 Task: Convert a batch of video files from MP4 to FLV format using VLC's batch conversion tool.
Action: Mouse moved to (151, 148)
Screenshot: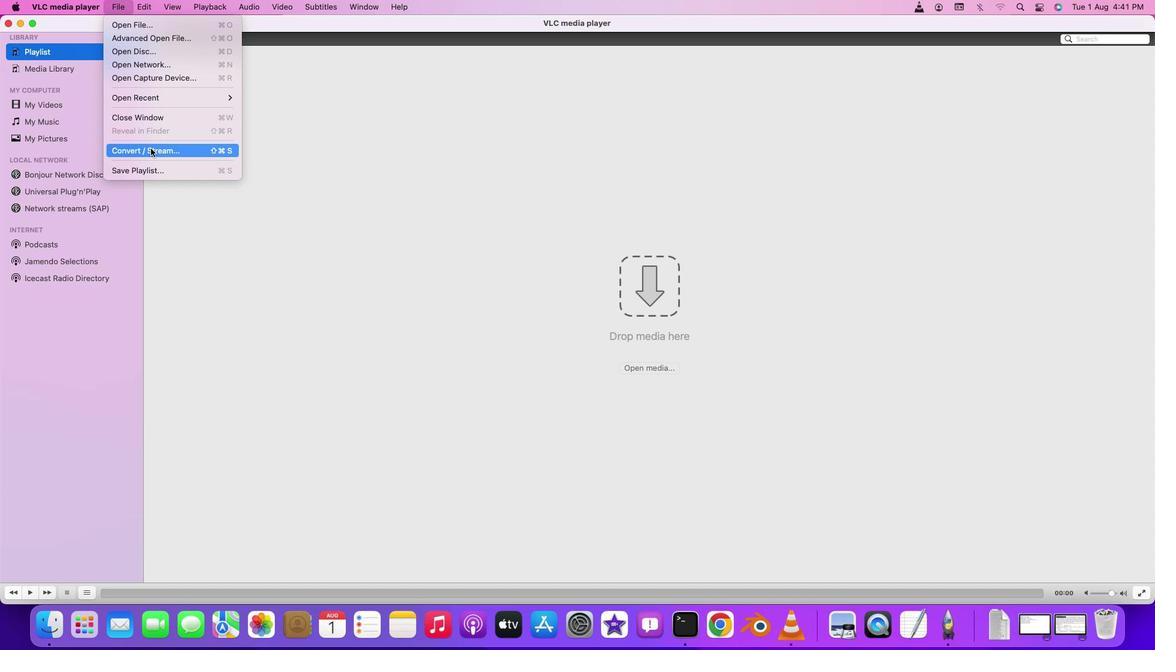 
Action: Mouse pressed left at (151, 148)
Screenshot: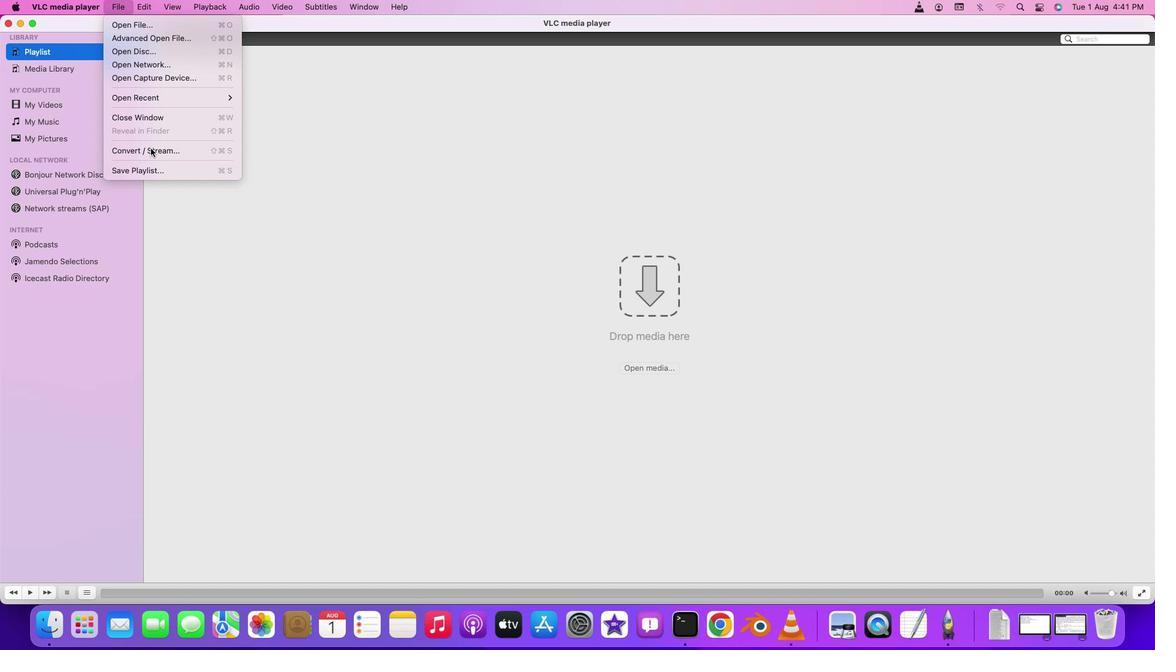 
Action: Mouse moved to (459, 406)
Screenshot: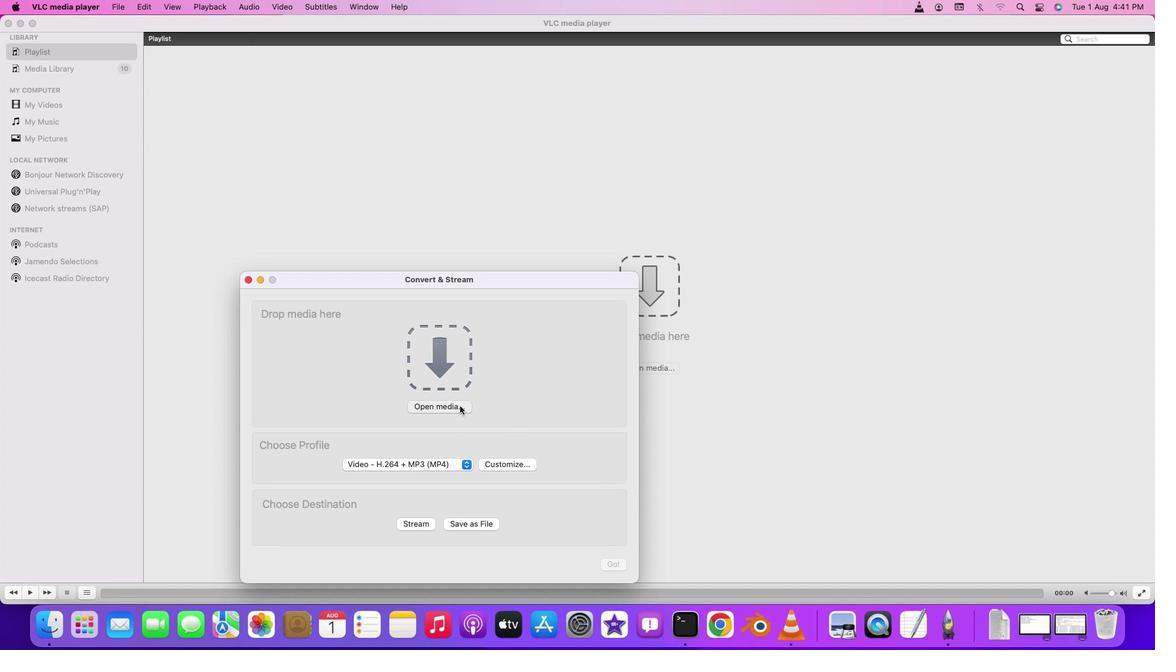 
Action: Mouse pressed left at (459, 406)
Screenshot: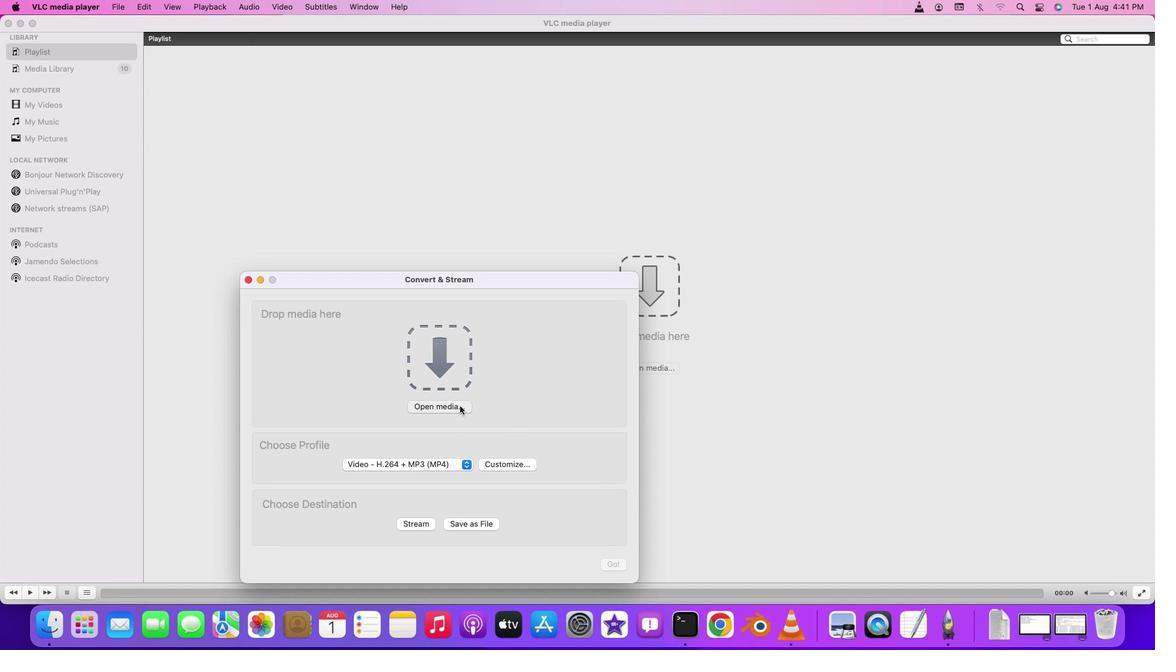 
Action: Mouse moved to (245, 358)
Screenshot: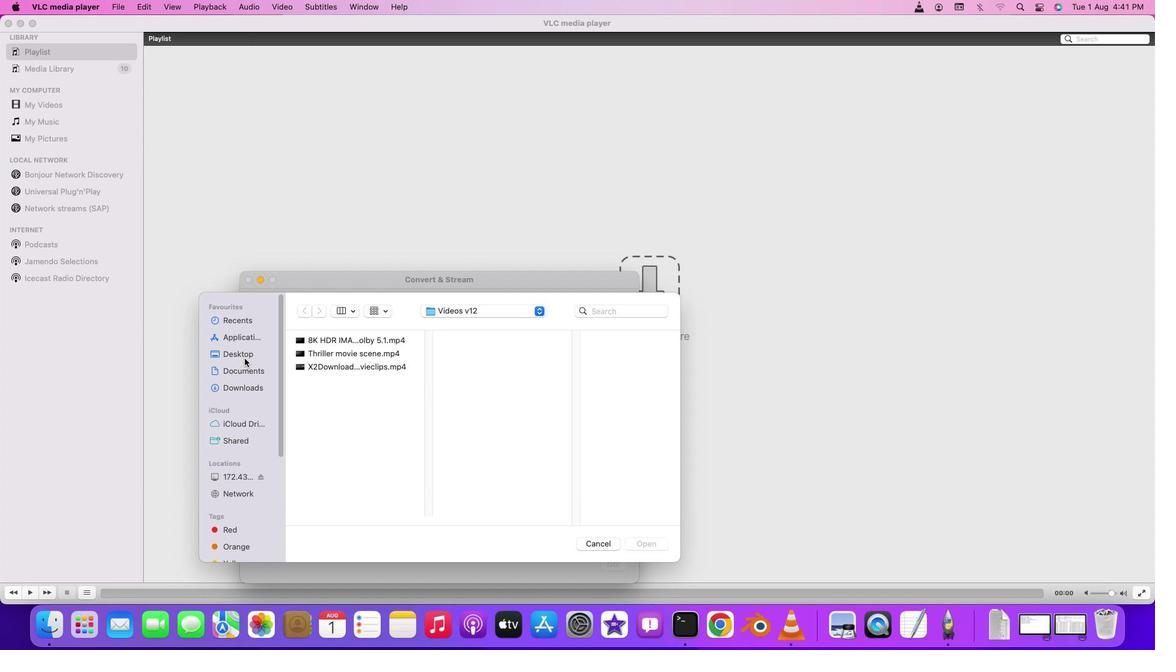 
Action: Mouse pressed left at (245, 358)
Screenshot: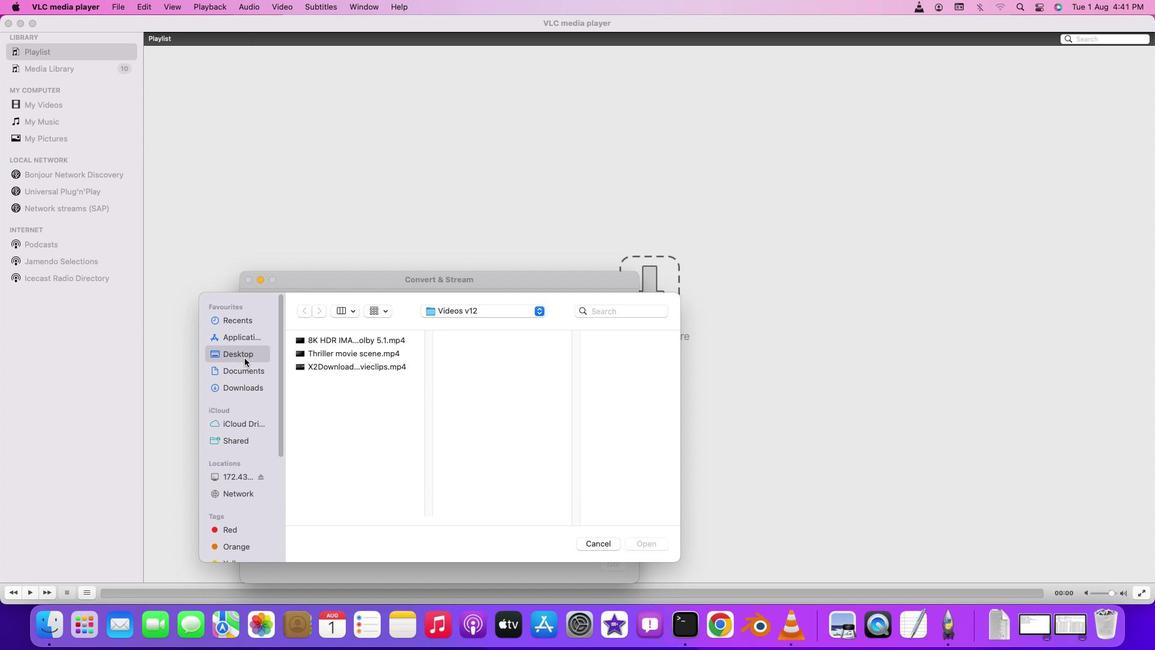 
Action: Mouse moved to (342, 470)
Screenshot: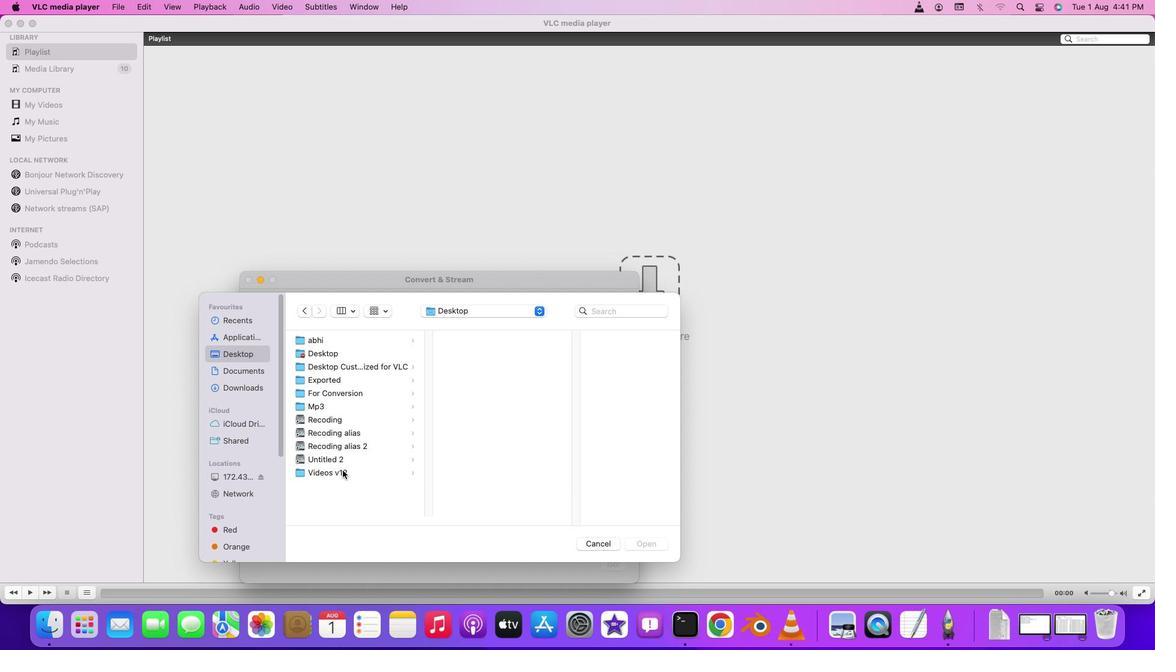 
Action: Mouse pressed left at (342, 470)
Screenshot: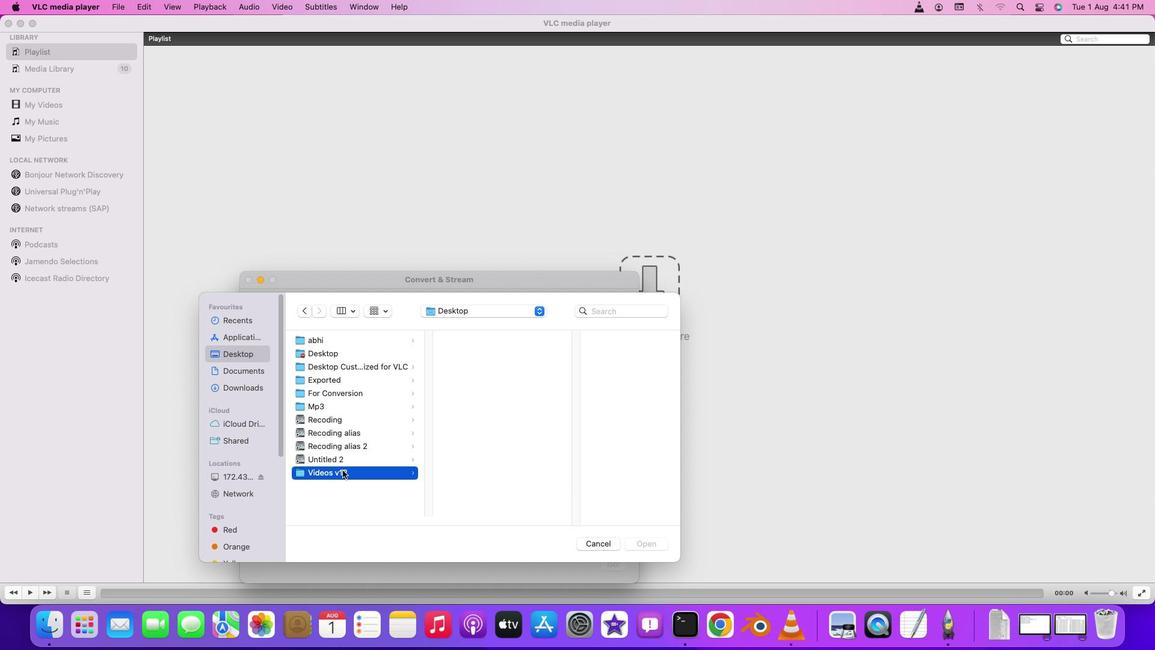 
Action: Mouse pressed left at (342, 470)
Screenshot: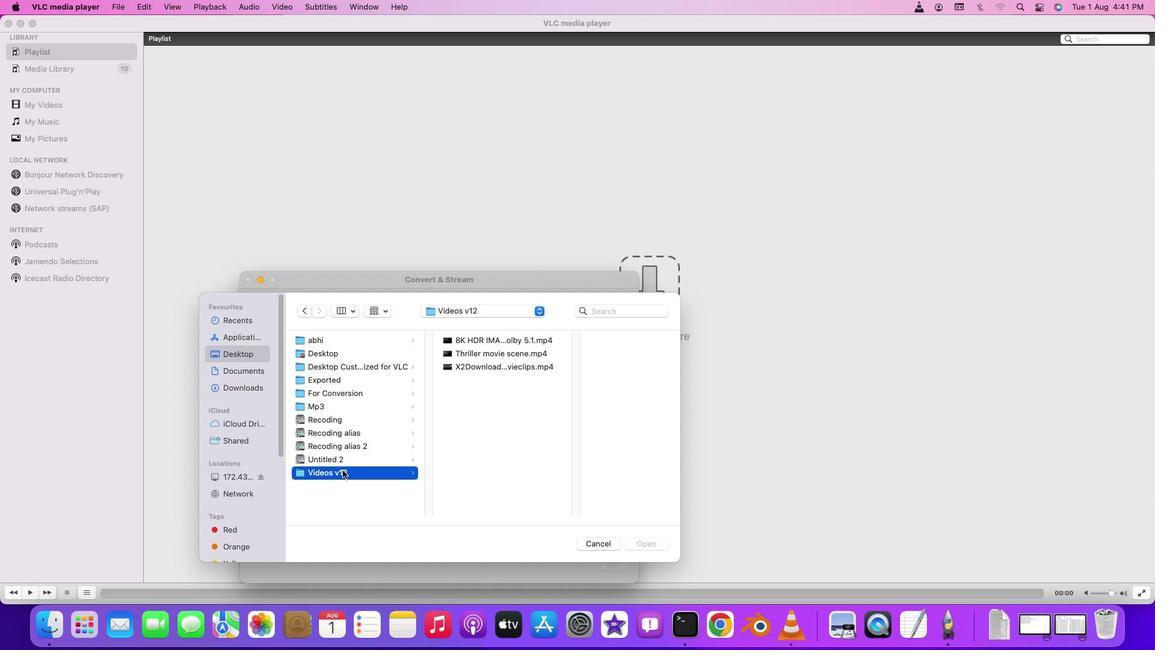 
Action: Mouse moved to (502, 356)
Screenshot: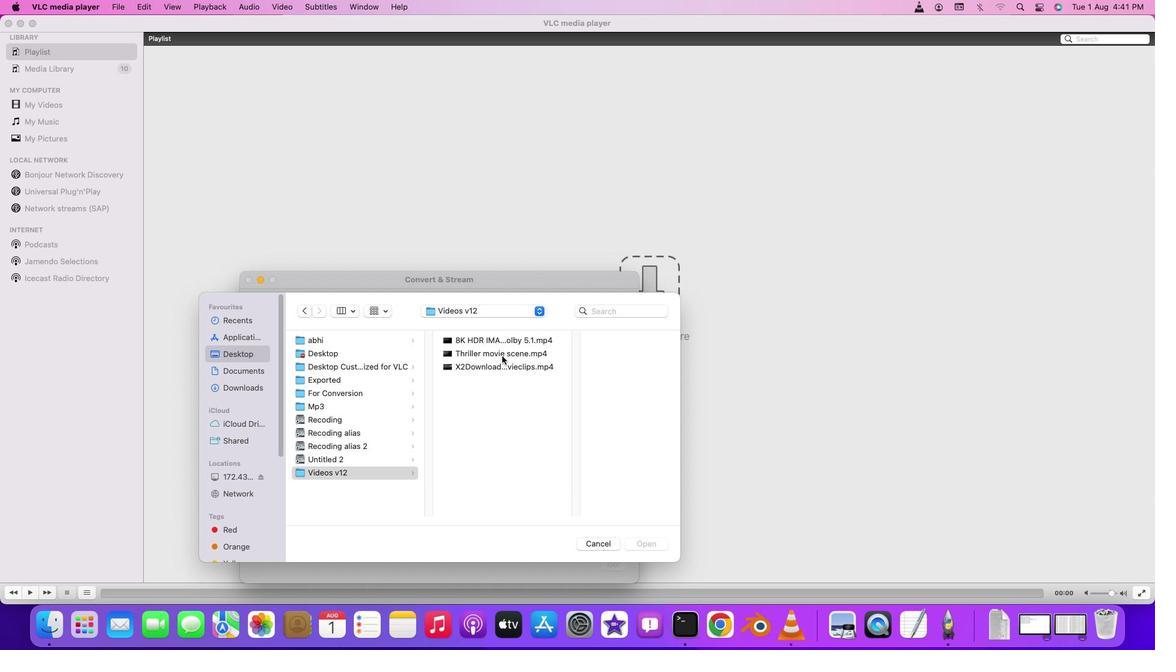 
Action: Mouse pressed left at (502, 356)
Screenshot: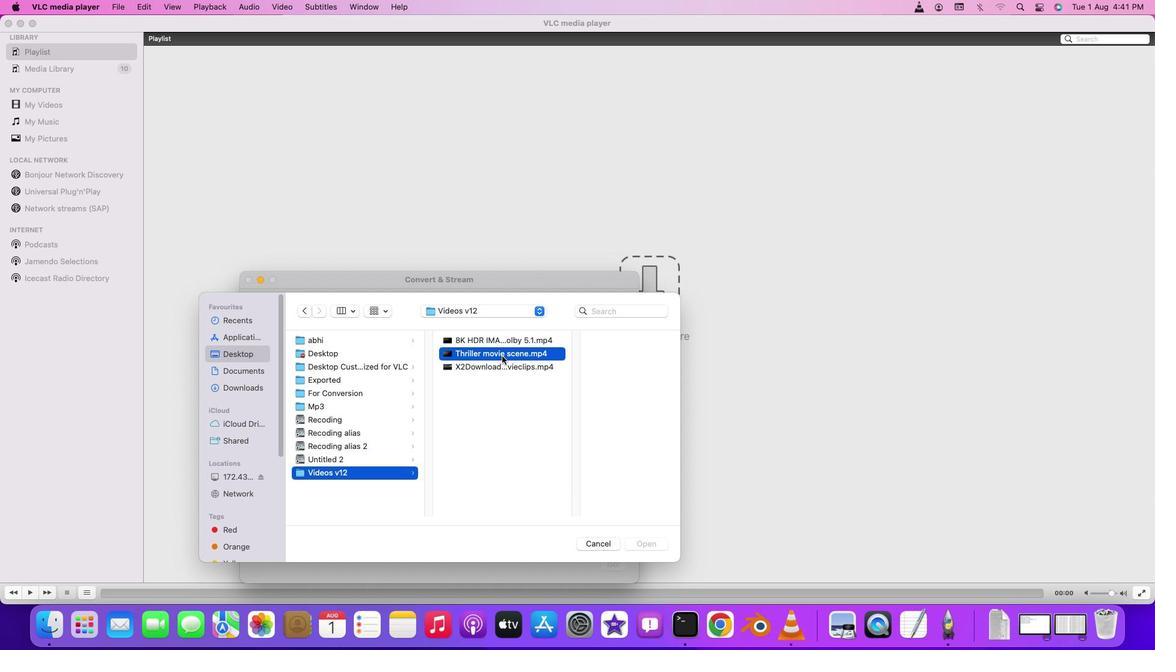 
Action: Mouse pressed left at (502, 356)
Screenshot: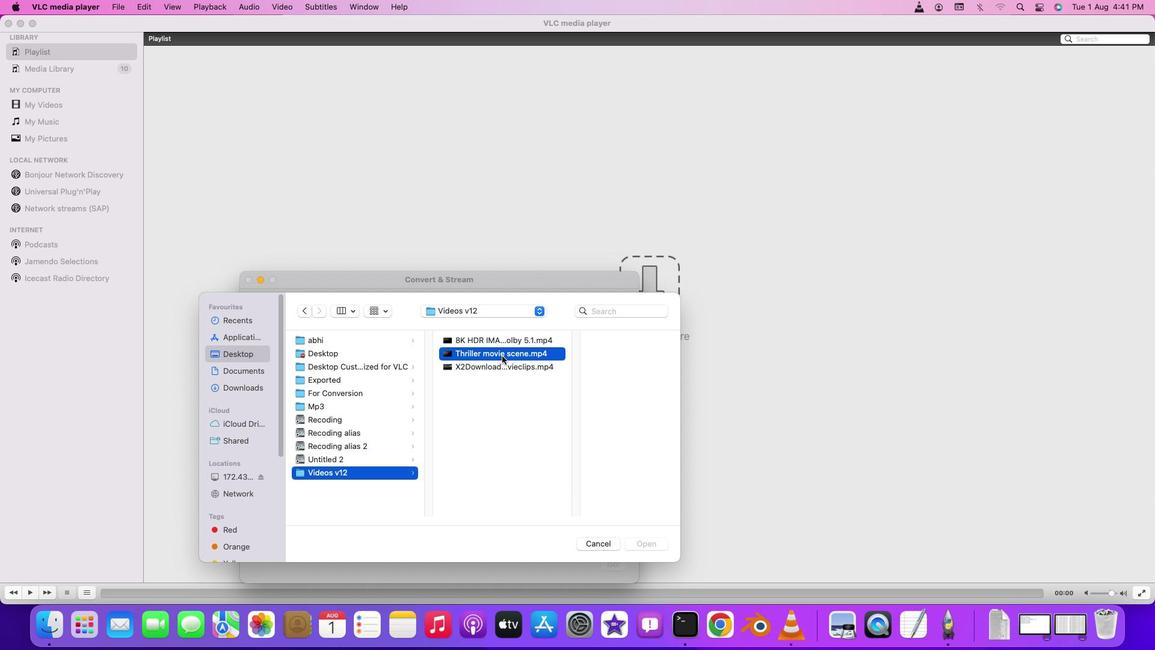 
Action: Mouse moved to (510, 465)
Screenshot: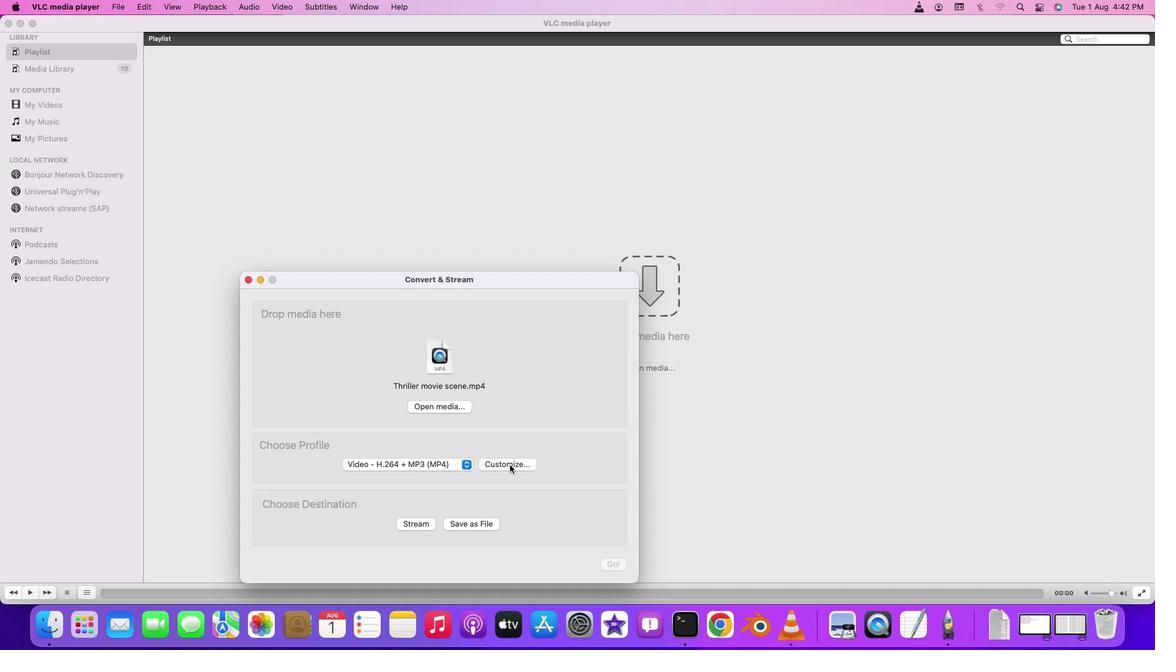 
Action: Mouse pressed left at (510, 465)
Screenshot: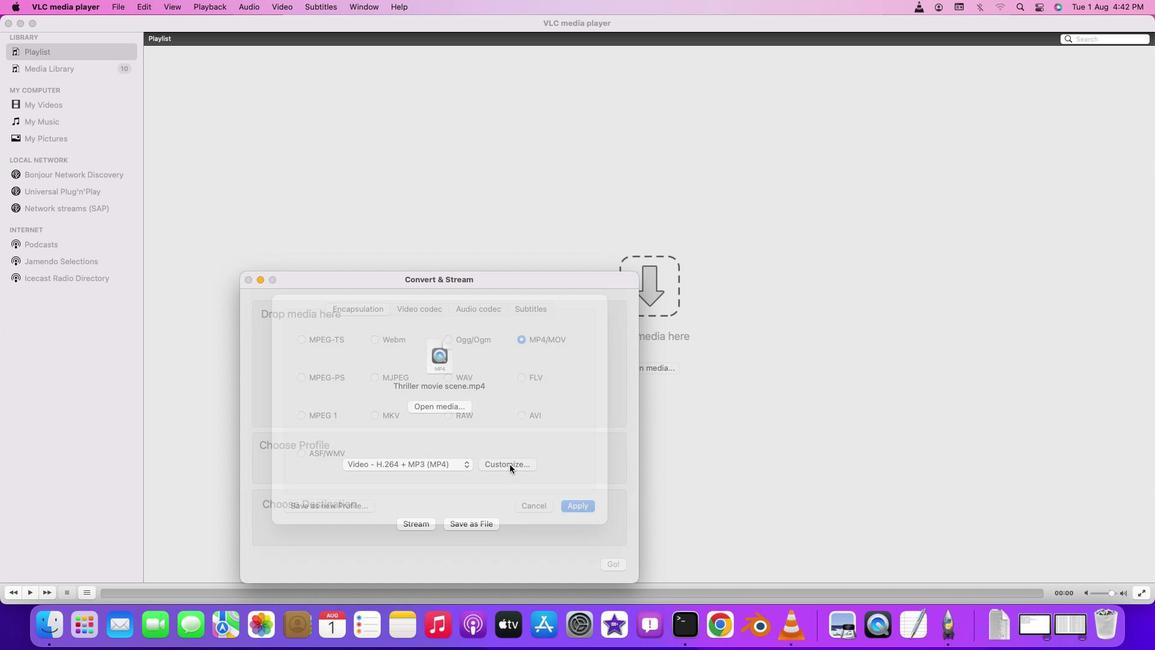 
Action: Mouse moved to (524, 394)
Screenshot: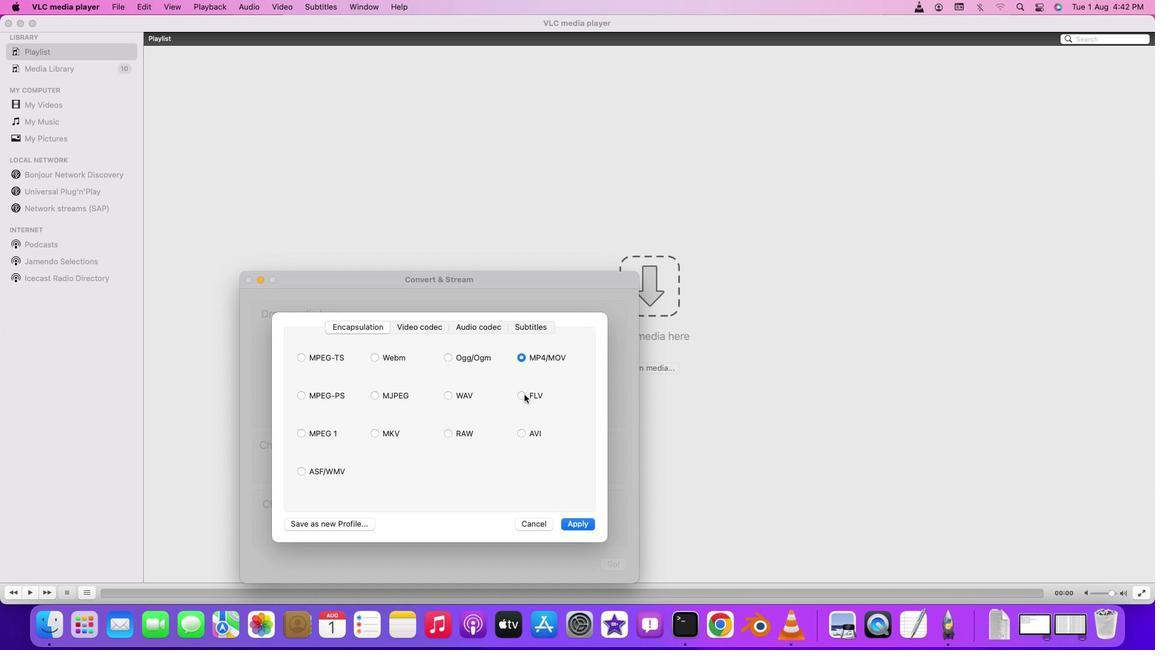 
Action: Mouse pressed left at (524, 394)
Screenshot: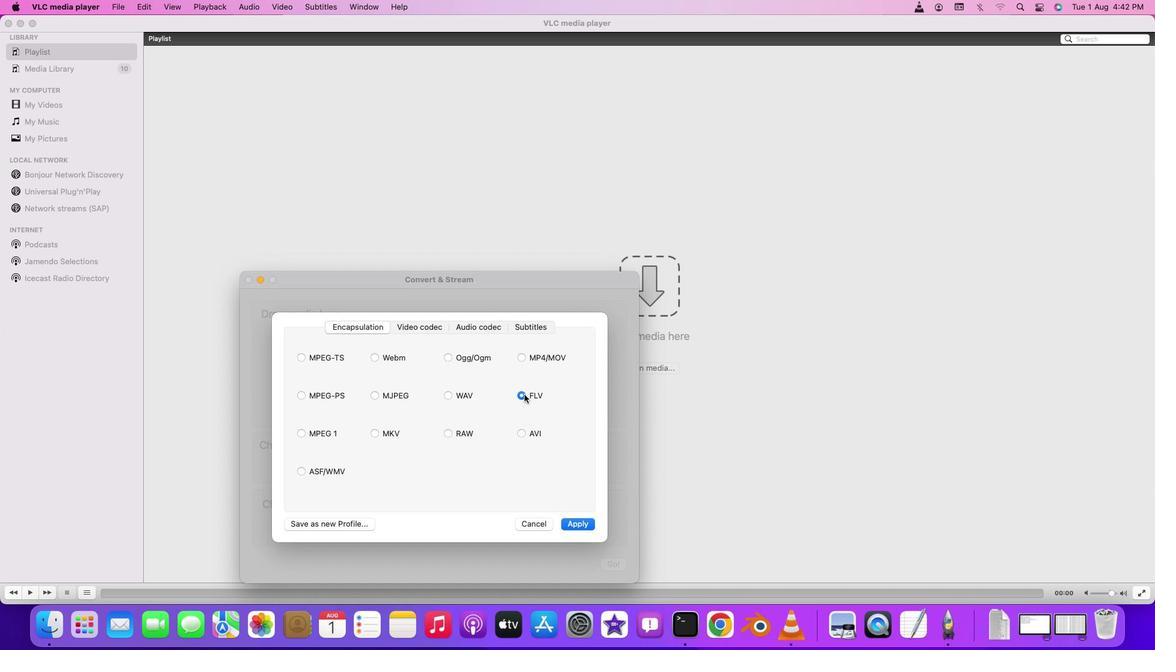 
Action: Mouse moved to (572, 527)
Screenshot: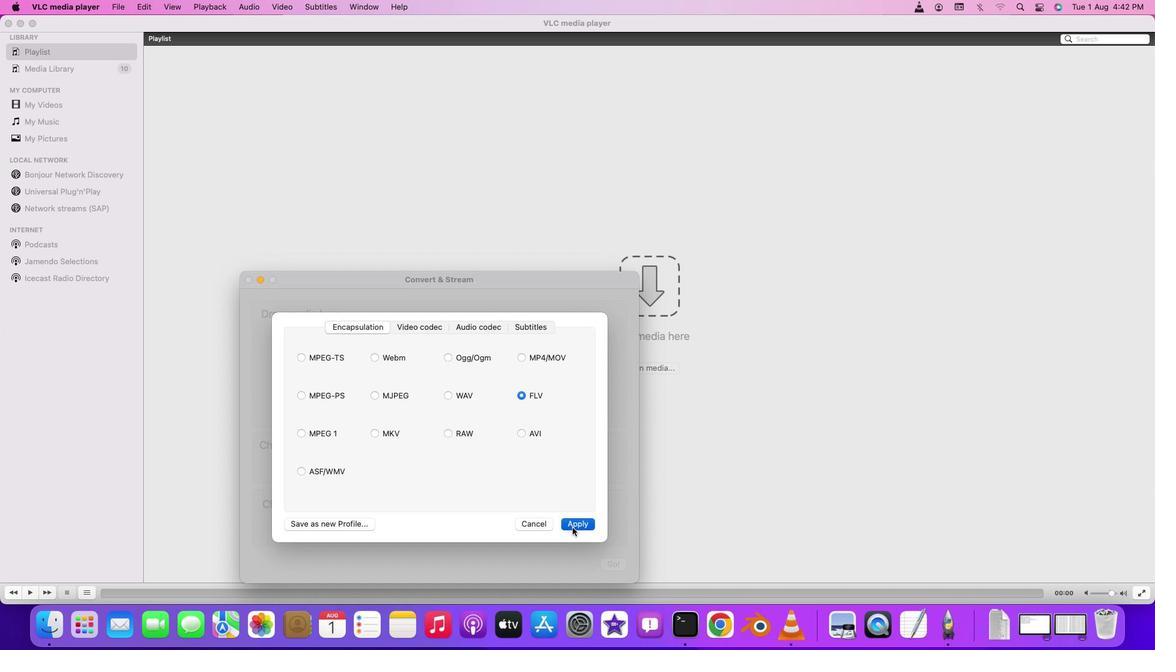 
Action: Mouse pressed left at (572, 527)
Screenshot: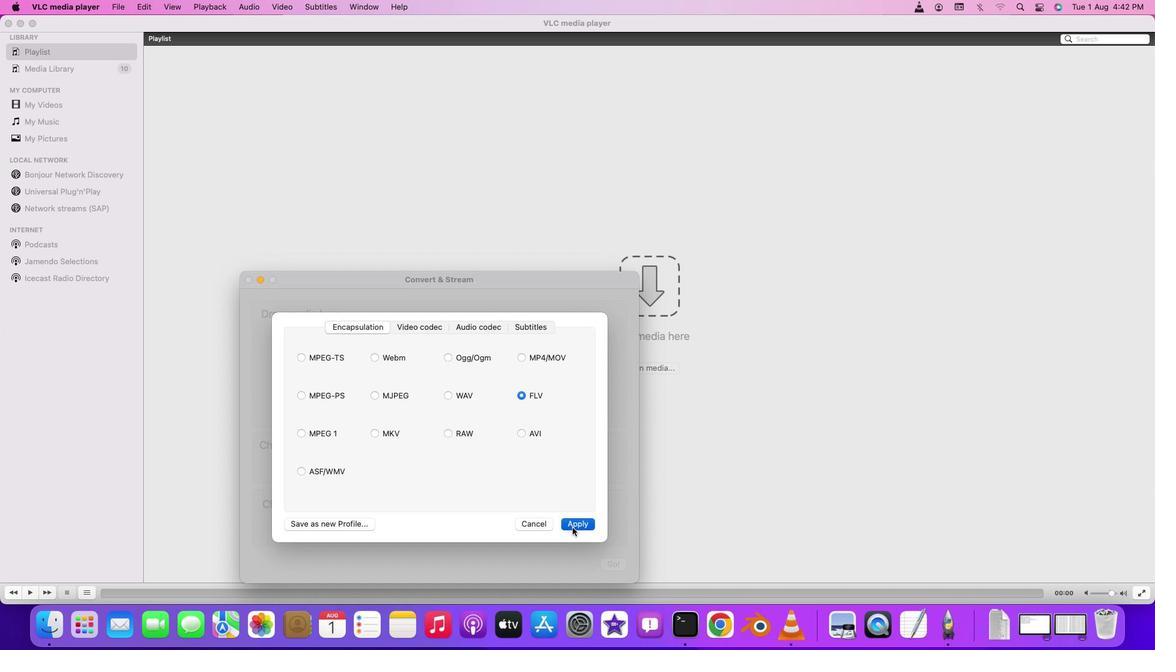 
Action: Mouse moved to (493, 524)
Screenshot: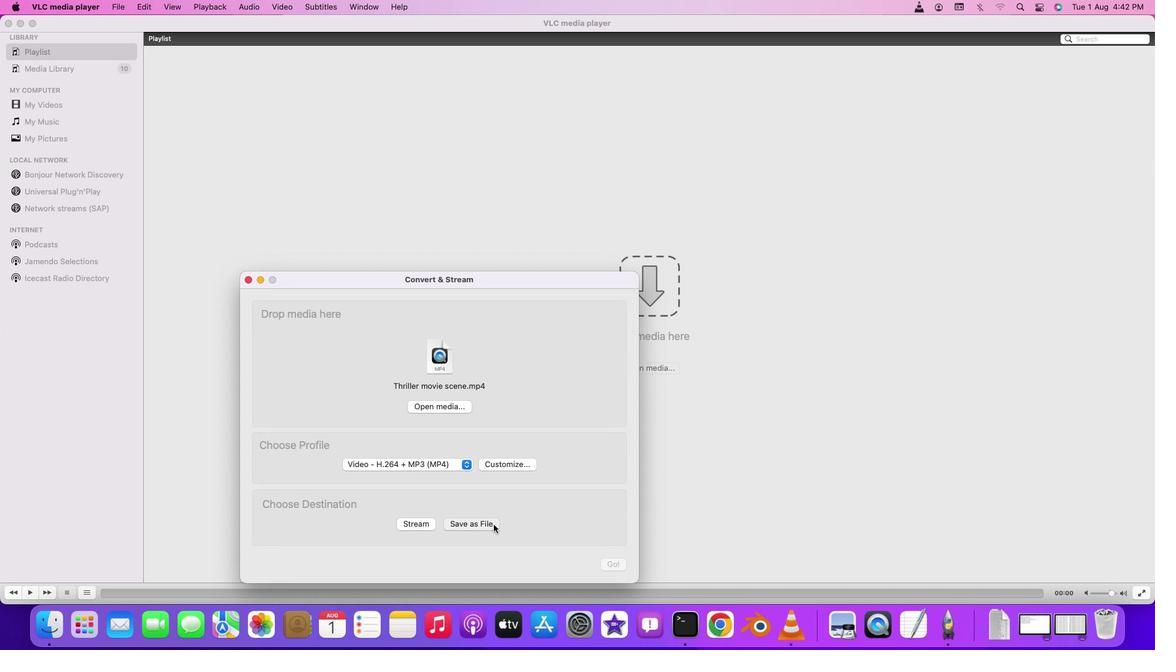 
Action: Mouse pressed left at (493, 524)
Screenshot: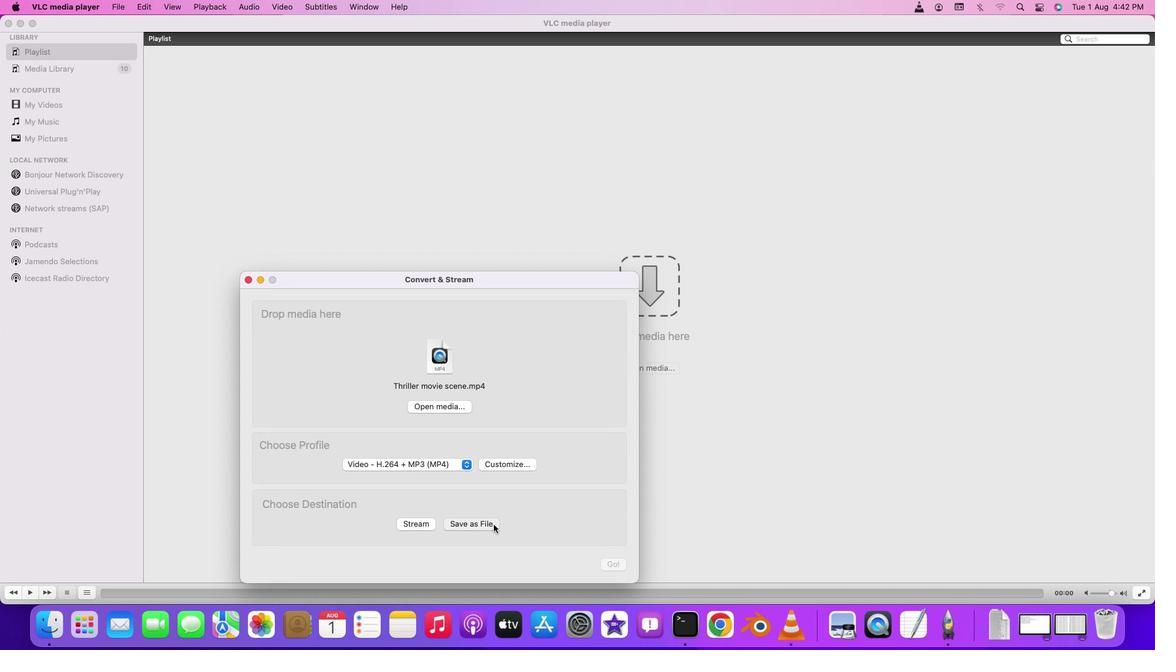 
Action: Mouse moved to (566, 525)
Screenshot: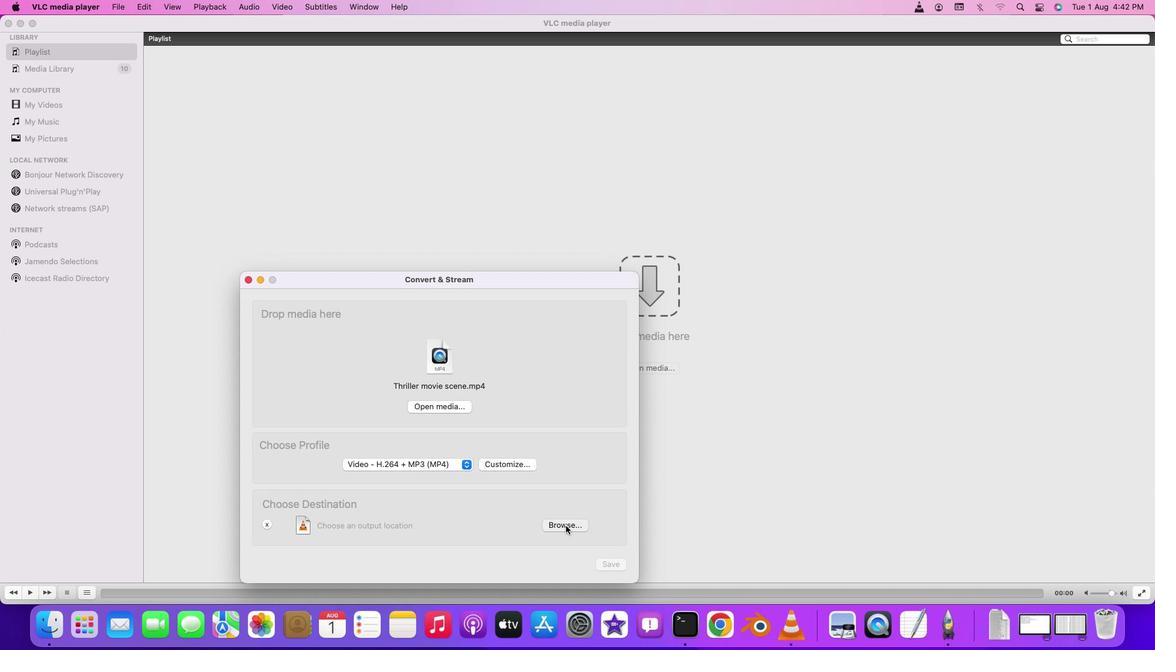 
Action: Mouse pressed left at (566, 525)
Screenshot: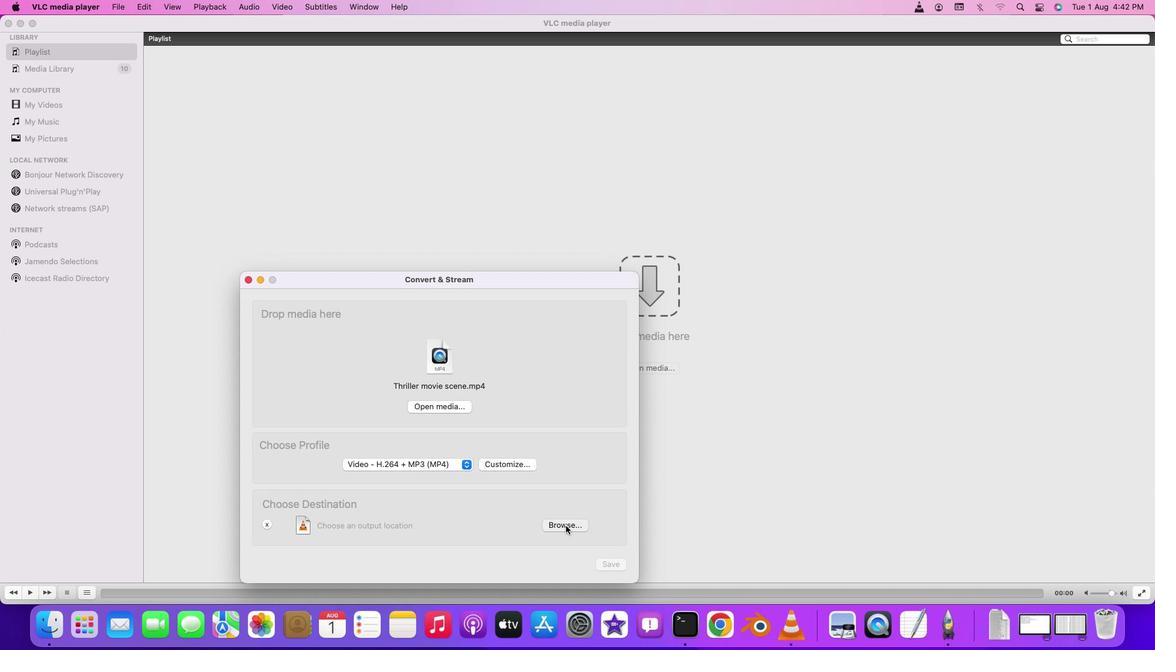 
Action: Mouse moved to (453, 390)
Screenshot: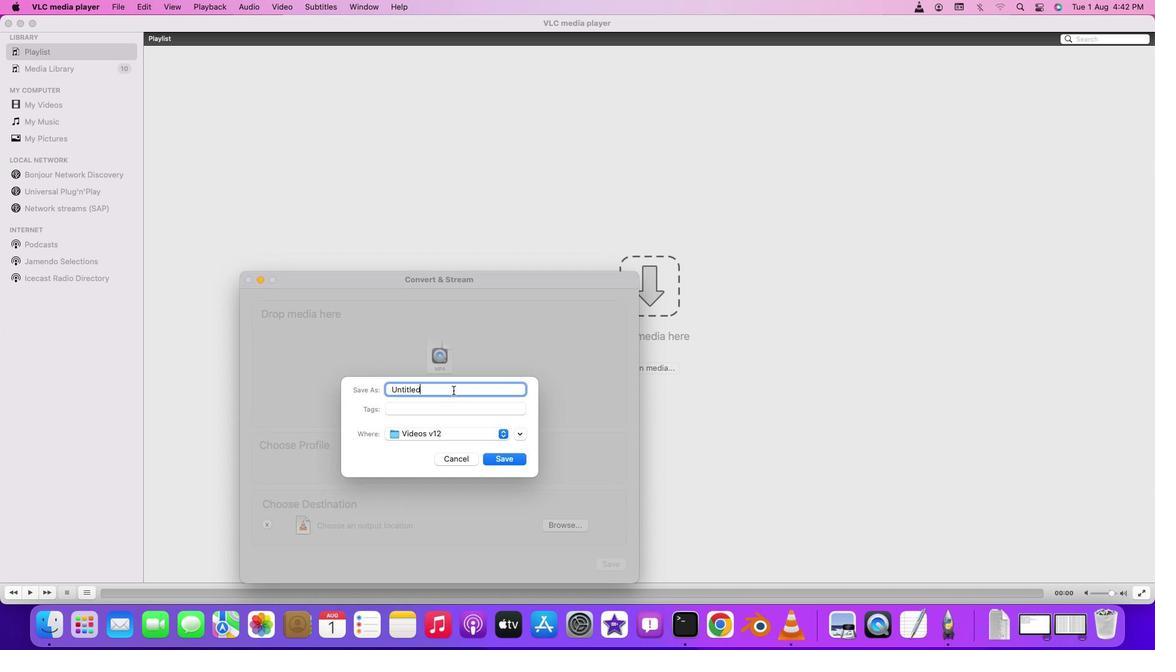 
Action: Mouse pressed left at (453, 390)
Screenshot: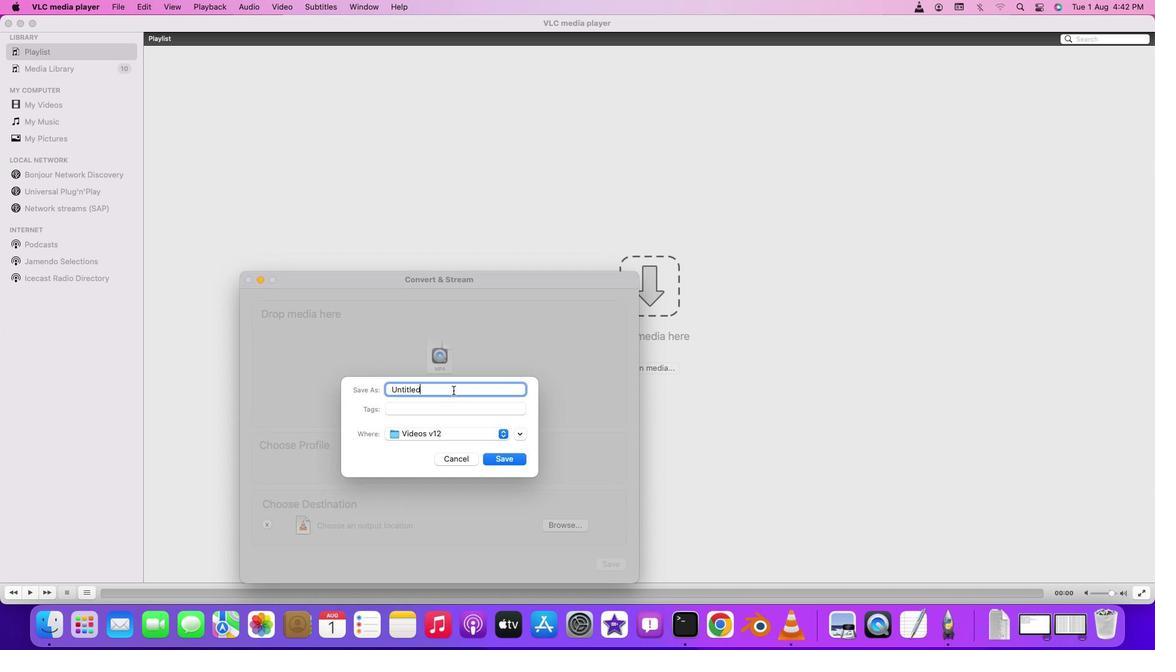 
Action: Key pressed Key.backspaceKey.backspaceKey.backspaceKey.backspaceKey.backspaceKey.backspaceKey.backspaceKey.backspaceKey.backspaceKey.backspaceKey.backspaceKey.shift'F''l''v'Key.spaceKey.shift'V''e''r''s''i''o''n'
Screenshot: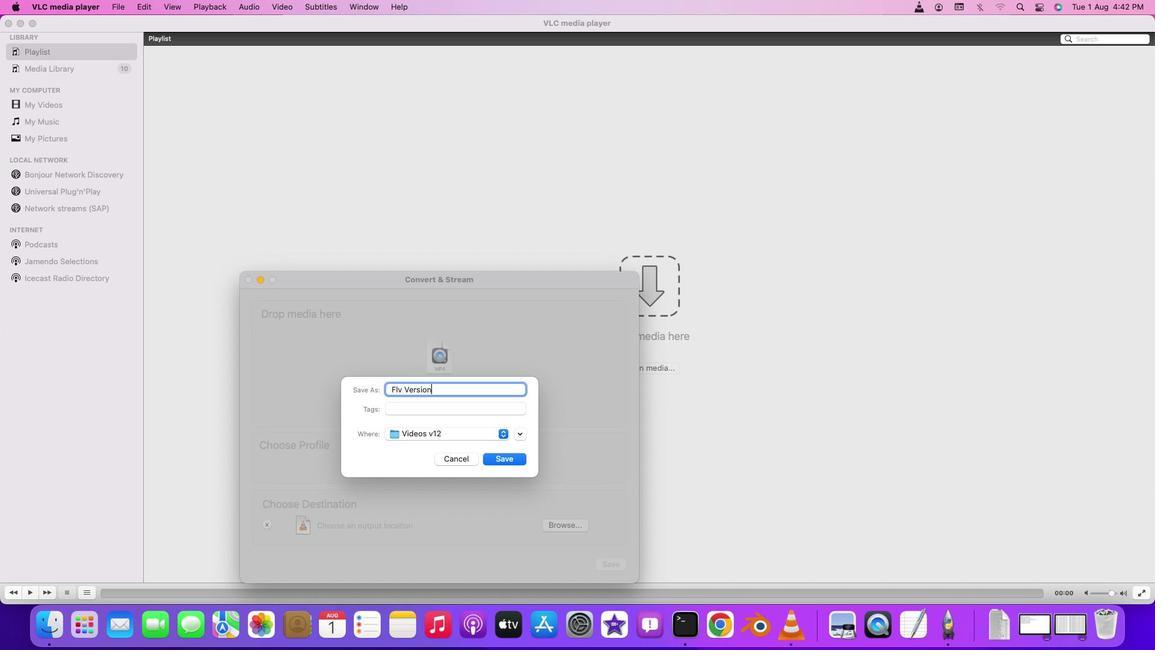 
Action: Mouse moved to (509, 457)
Screenshot: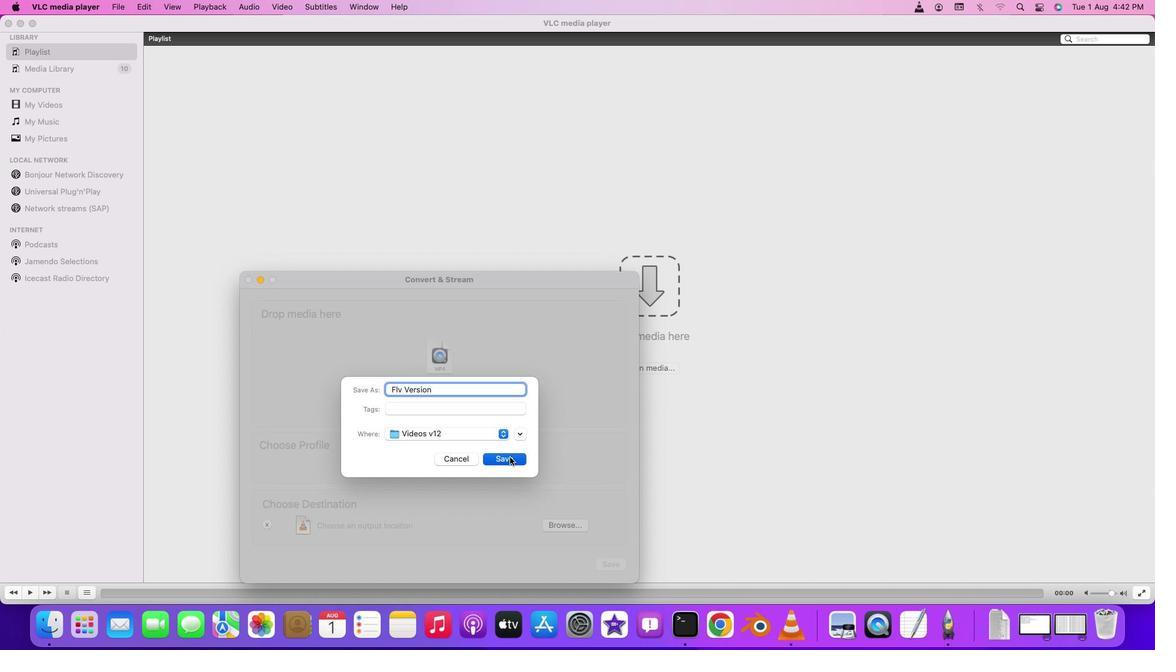 
Action: Mouse pressed left at (509, 457)
Screenshot: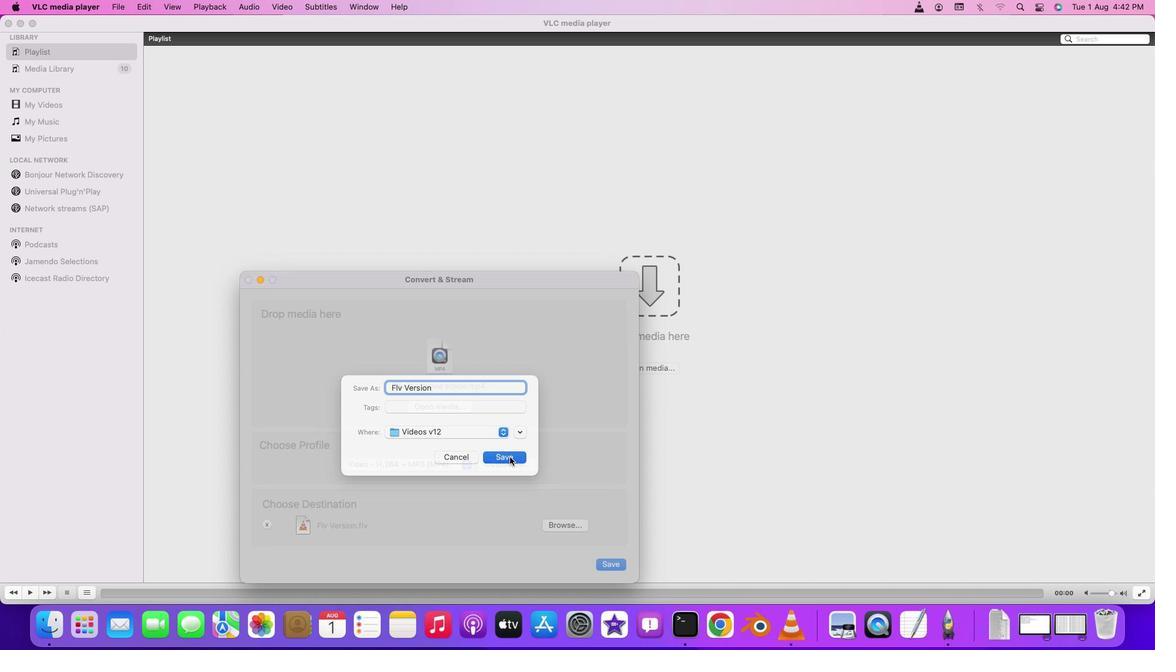 
Action: Mouse moved to (617, 561)
Screenshot: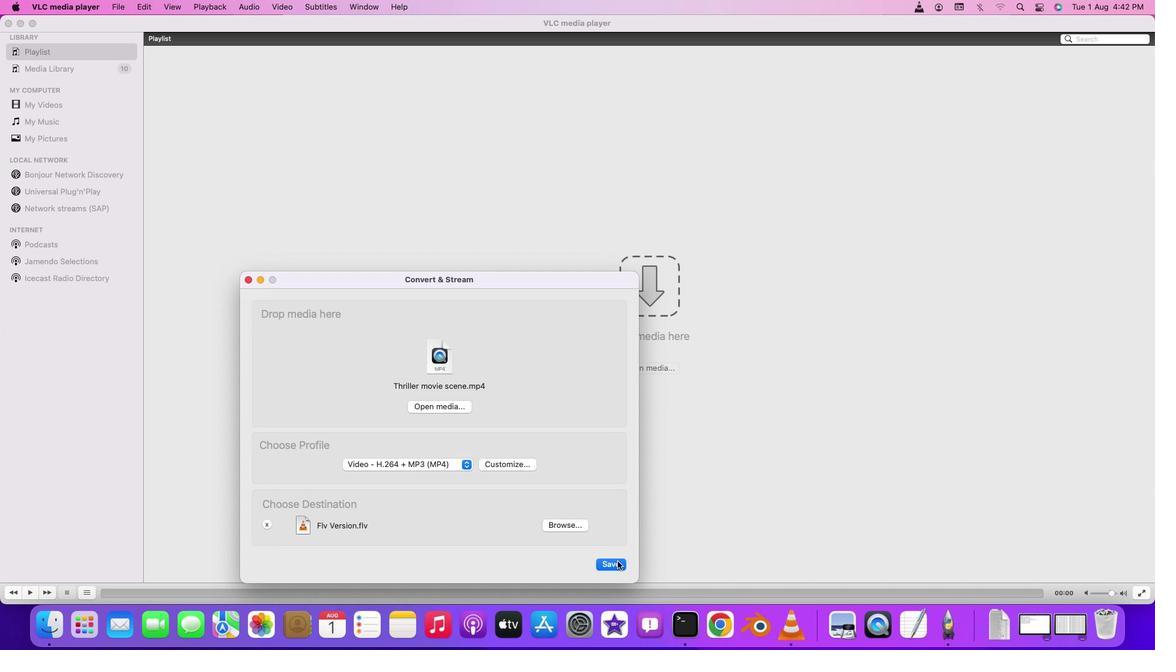 
Action: Mouse pressed left at (617, 561)
Screenshot: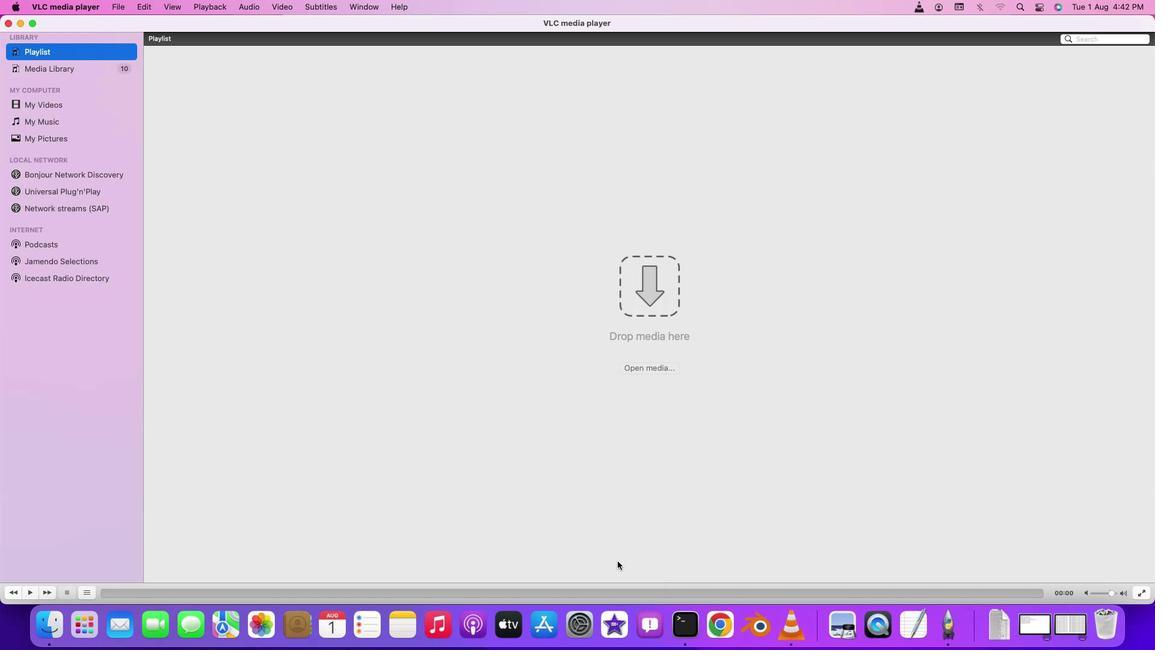 
Action: Mouse moved to (405, 447)
Screenshot: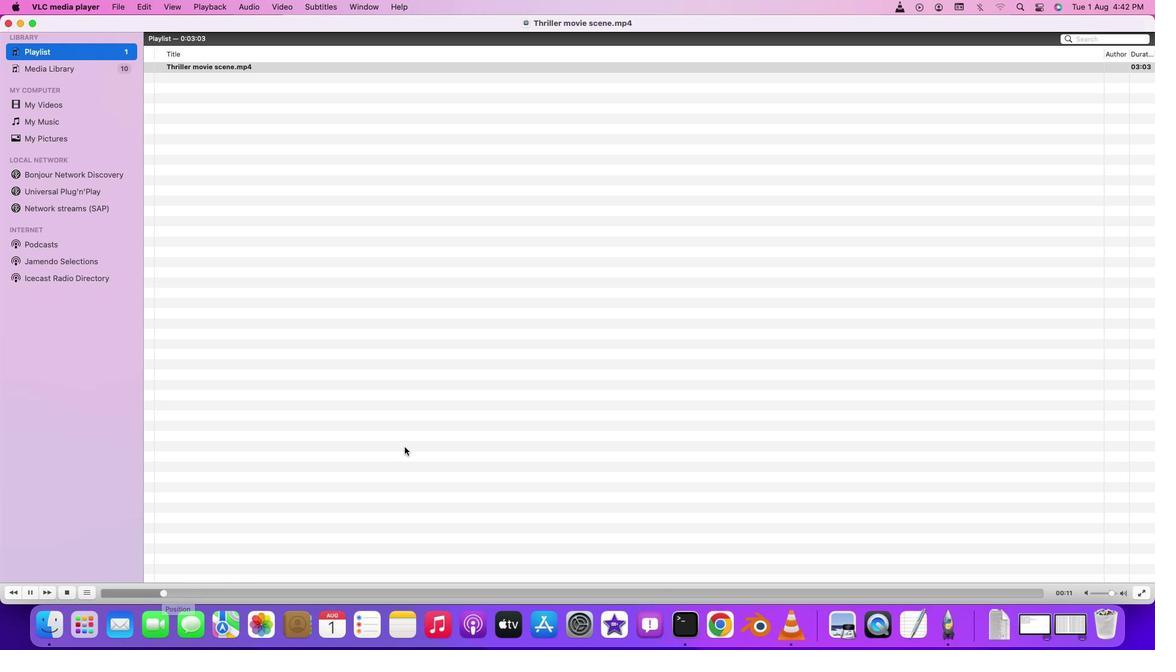 
